 Task: Check the data of all home types sold above the list price in the last 1 year.
Action: Mouse moved to (790, 77)
Screenshot: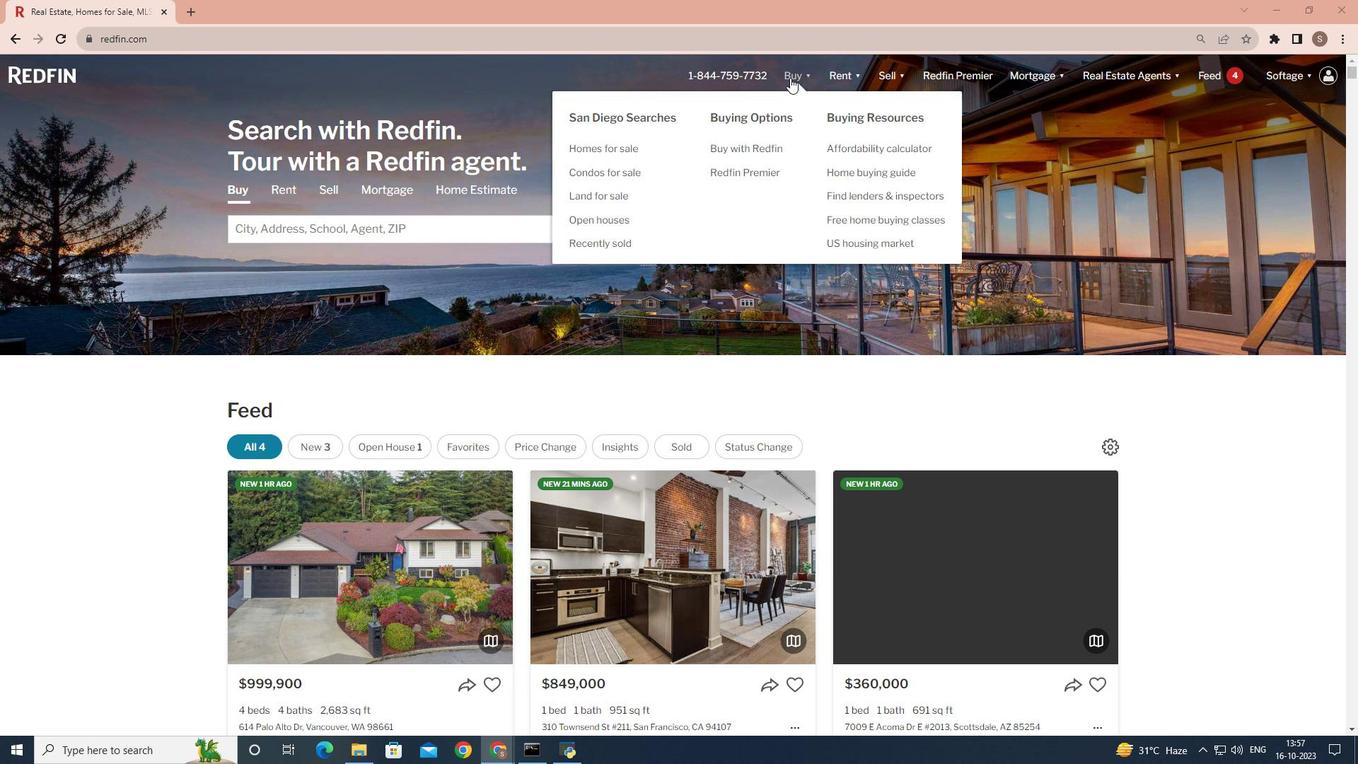 
Action: Mouse pressed left at (790, 77)
Screenshot: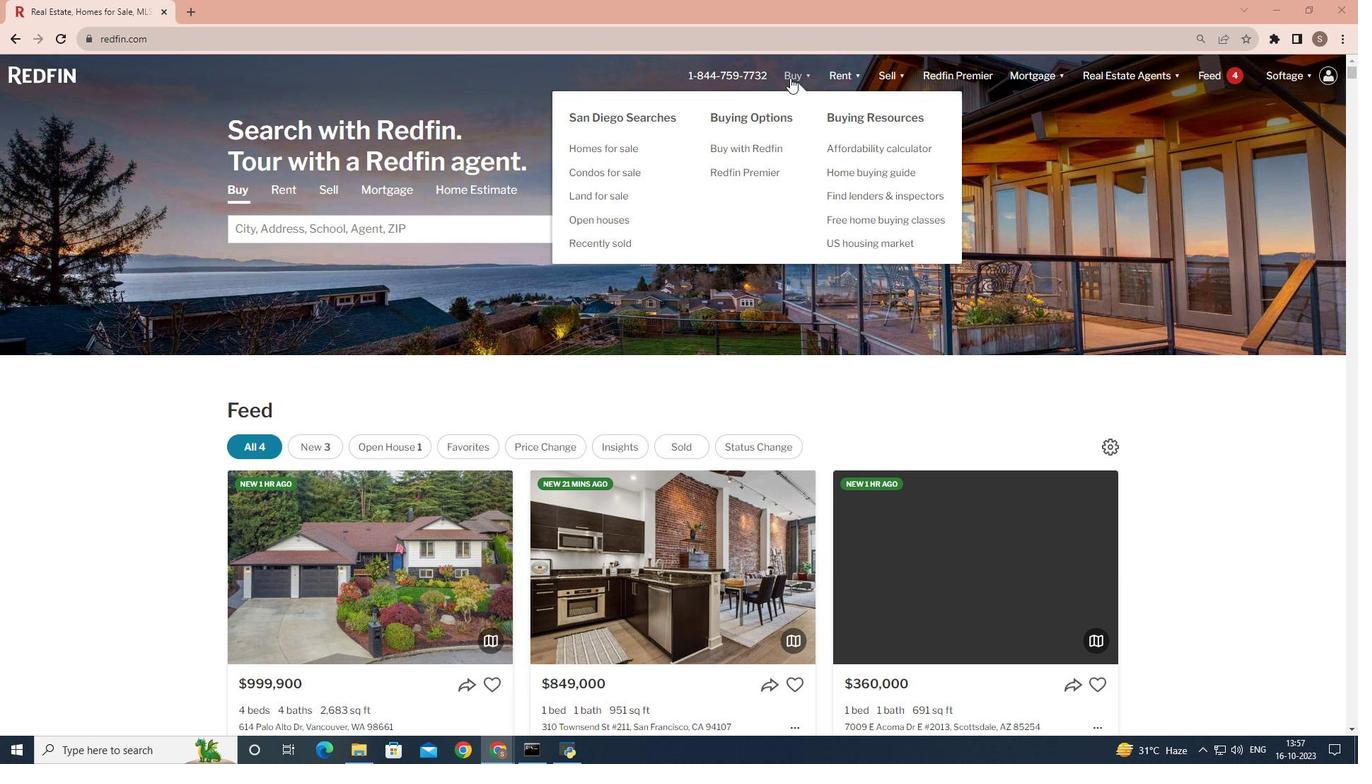 
Action: Mouse moved to (383, 292)
Screenshot: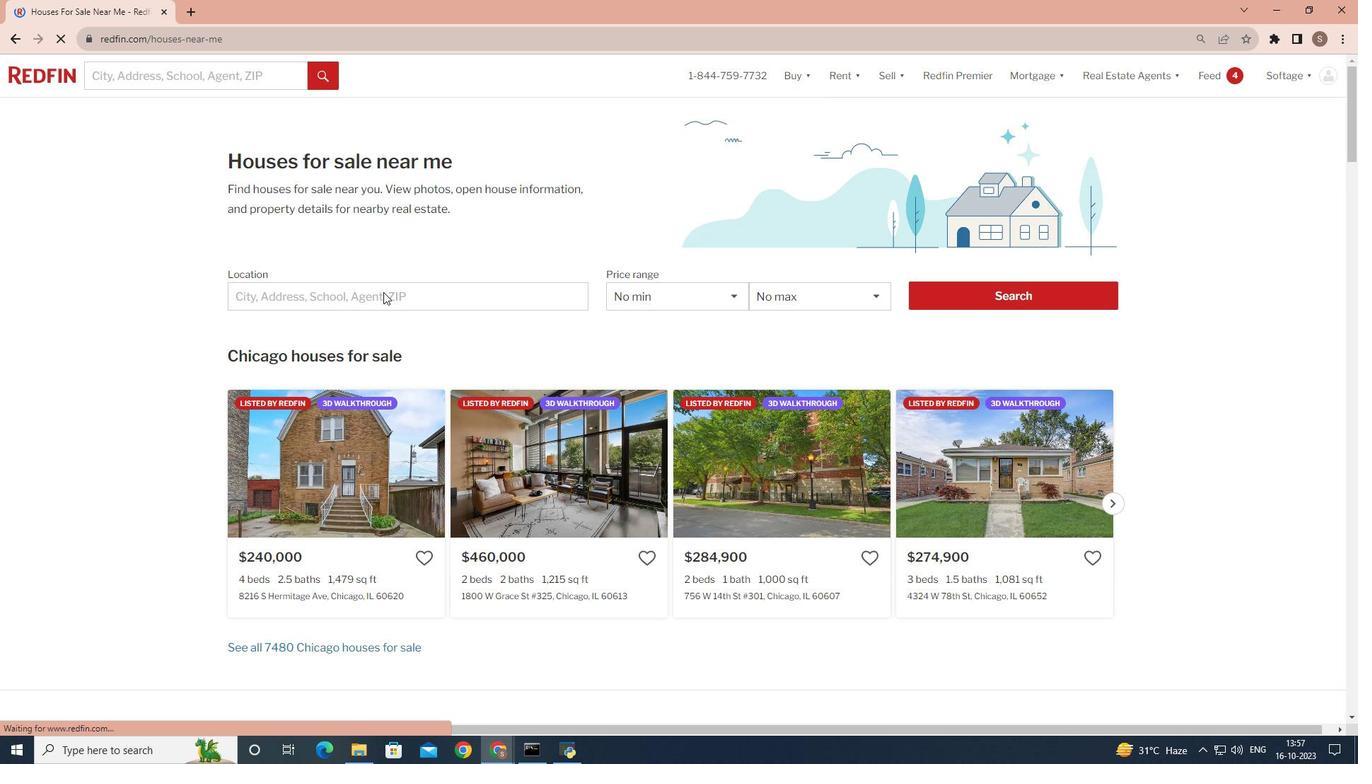 
Action: Mouse pressed left at (383, 292)
Screenshot: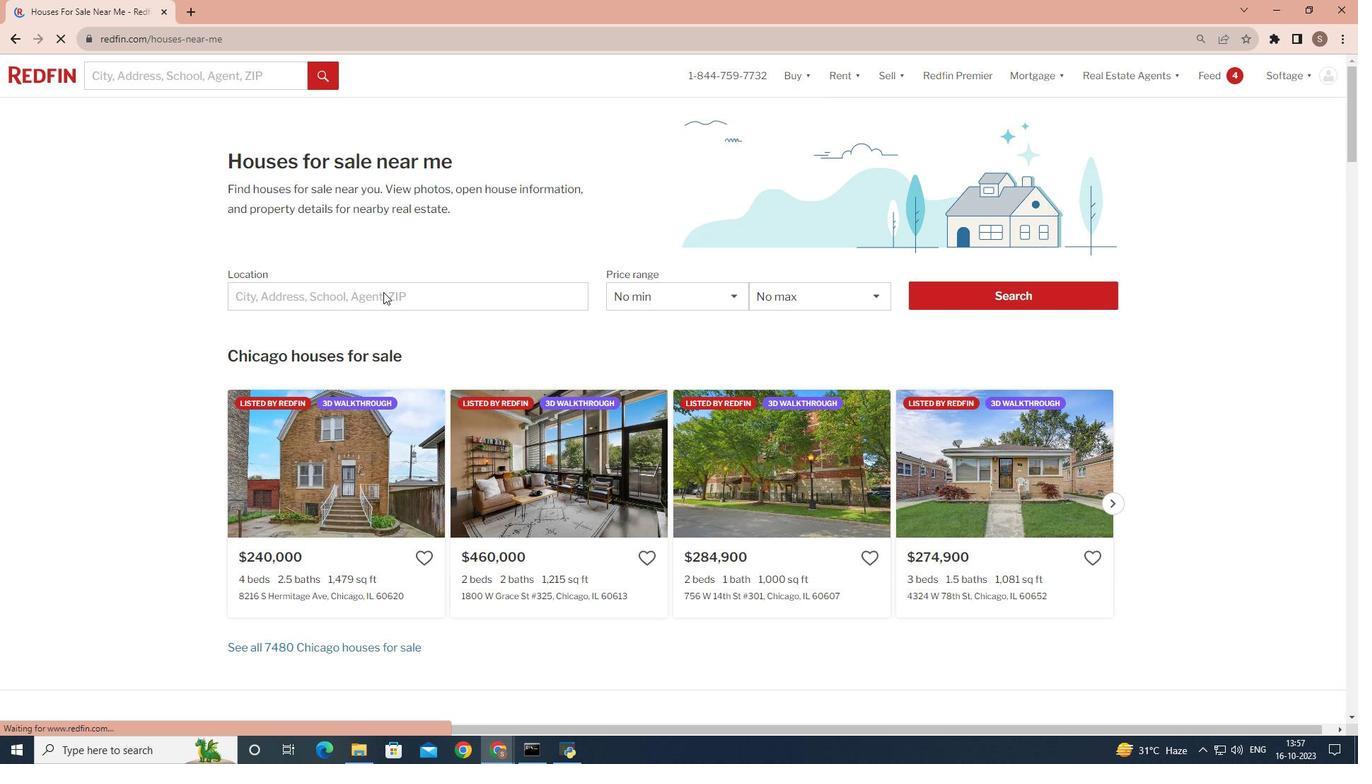 
Action: Mouse moved to (280, 292)
Screenshot: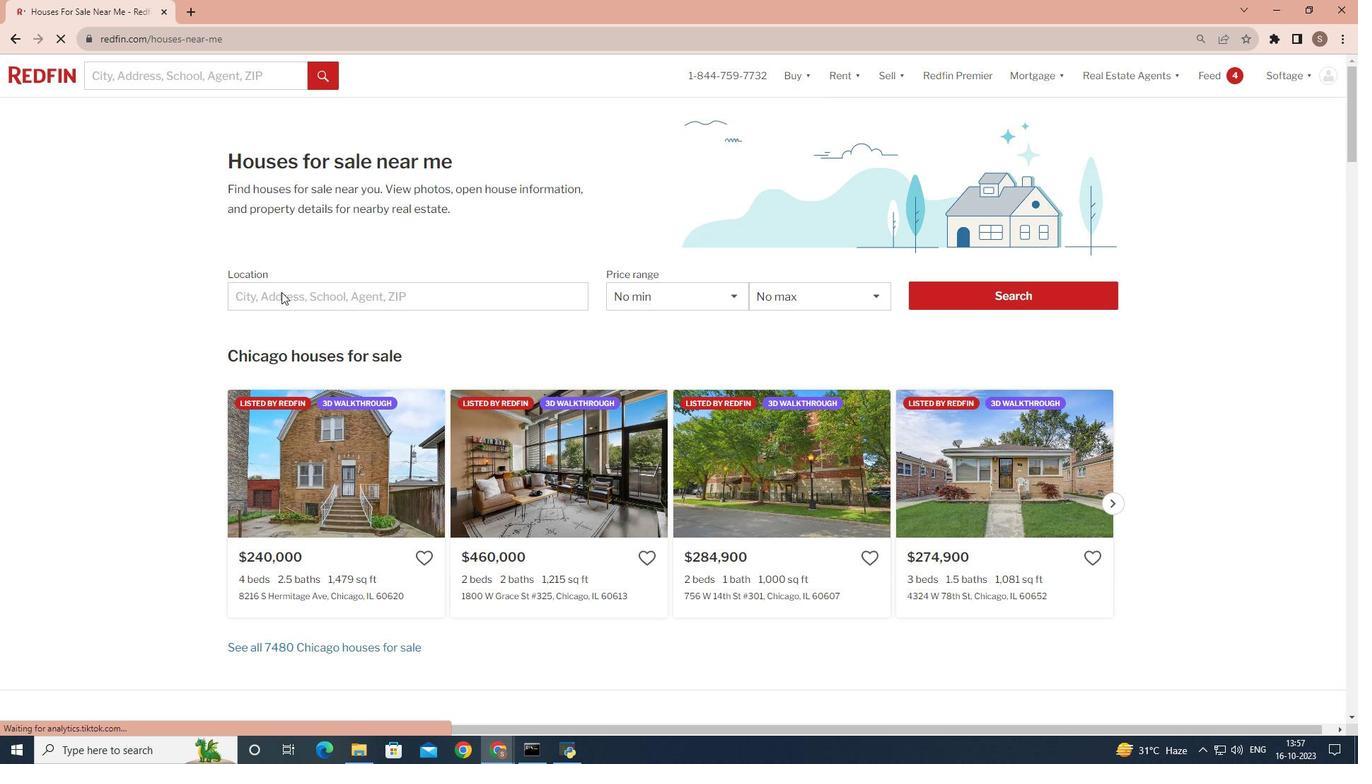
Action: Mouse pressed left at (280, 292)
Screenshot: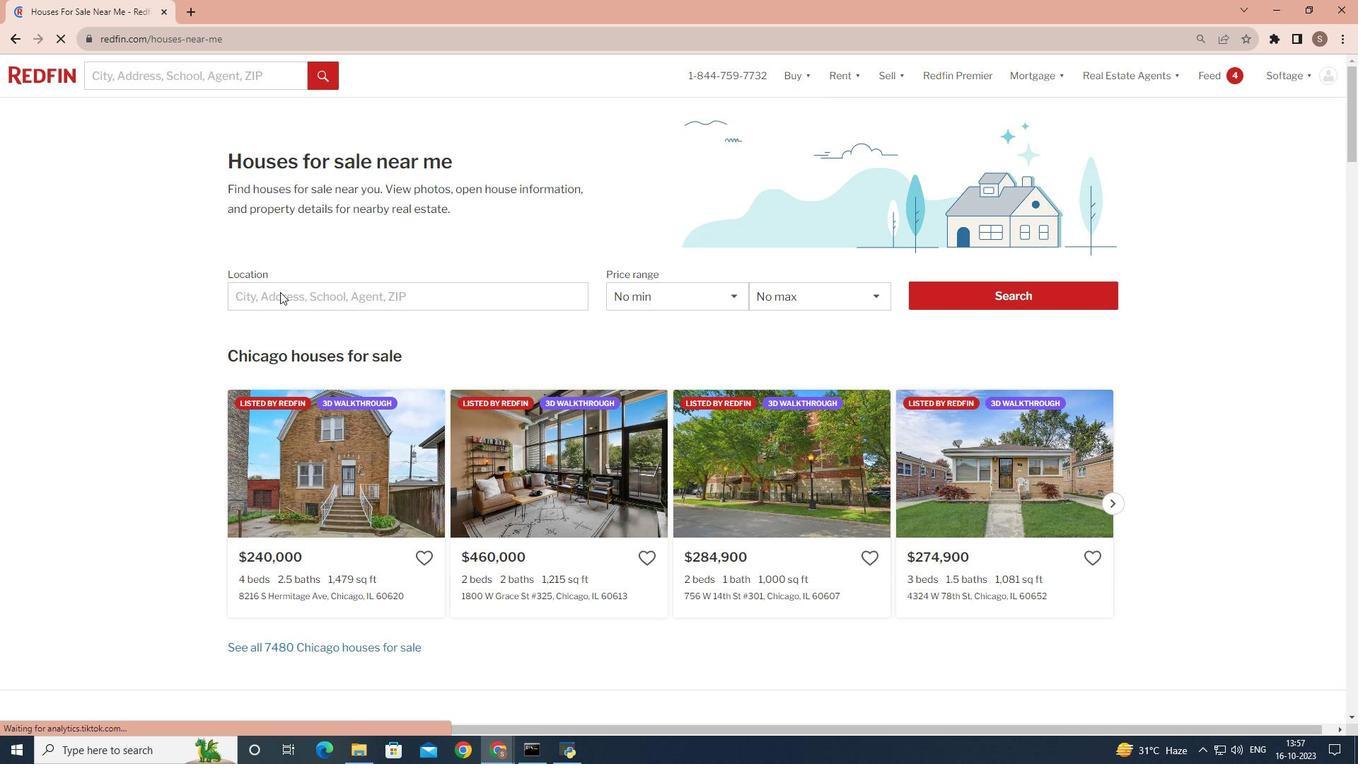 
Action: Mouse moved to (279, 293)
Screenshot: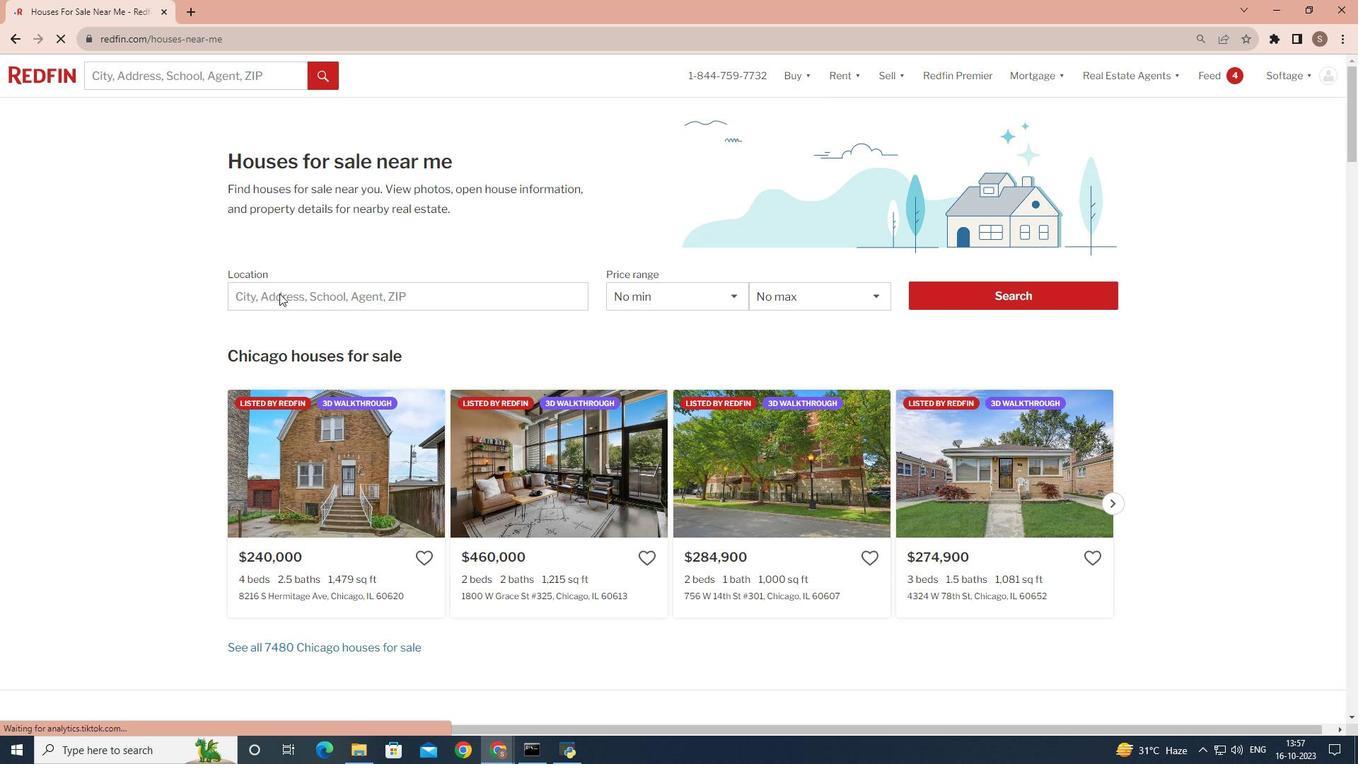 
Action: Mouse pressed left at (279, 293)
Screenshot: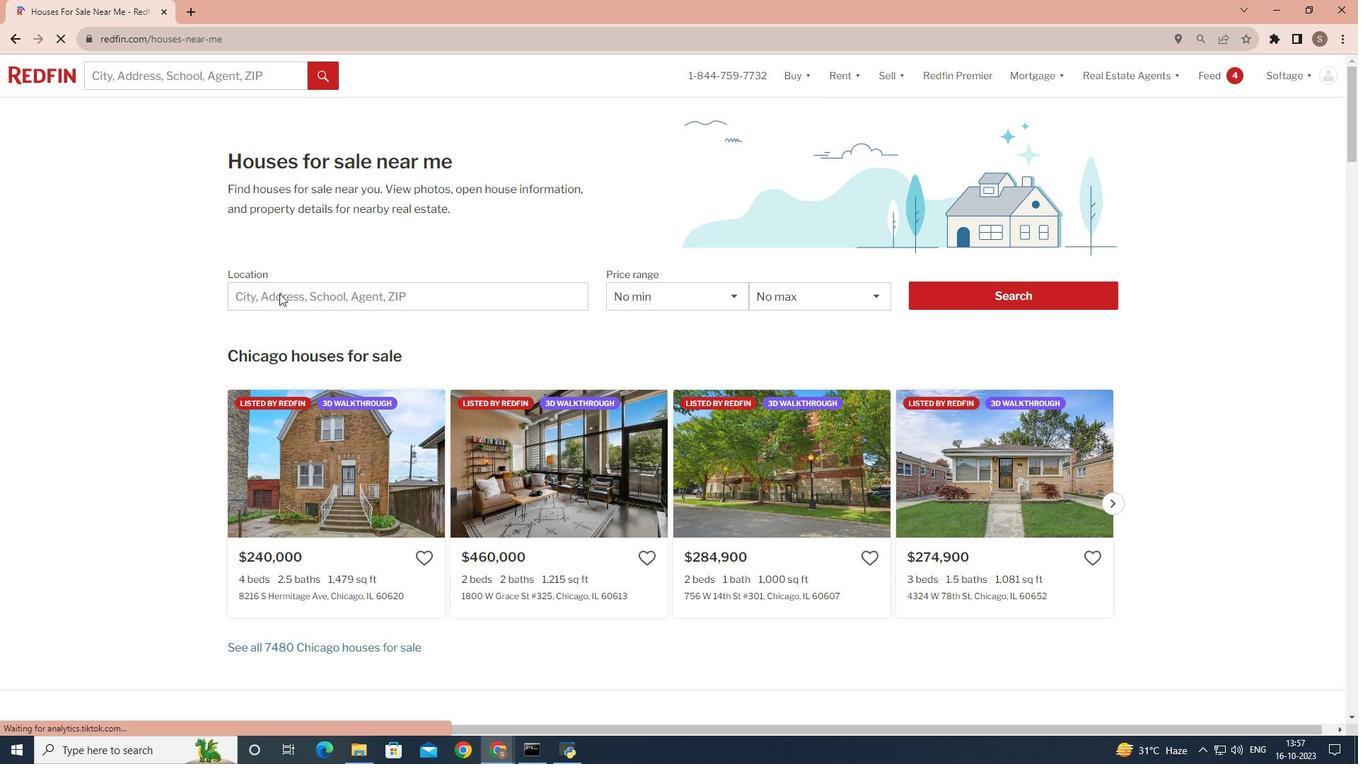 
Action: Key pressed <Key.shift>San<Key.space><Key.shift>Diego
Screenshot: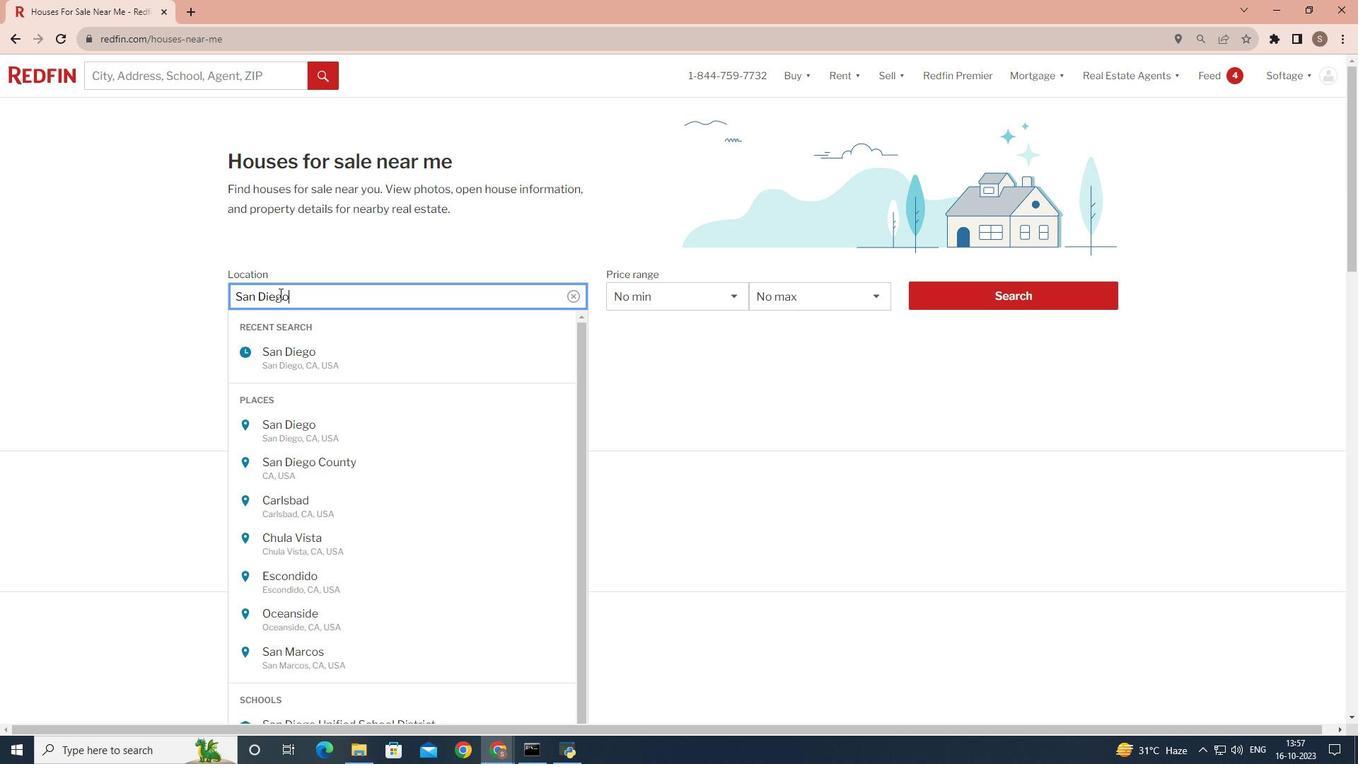 
Action: Mouse moved to (955, 292)
Screenshot: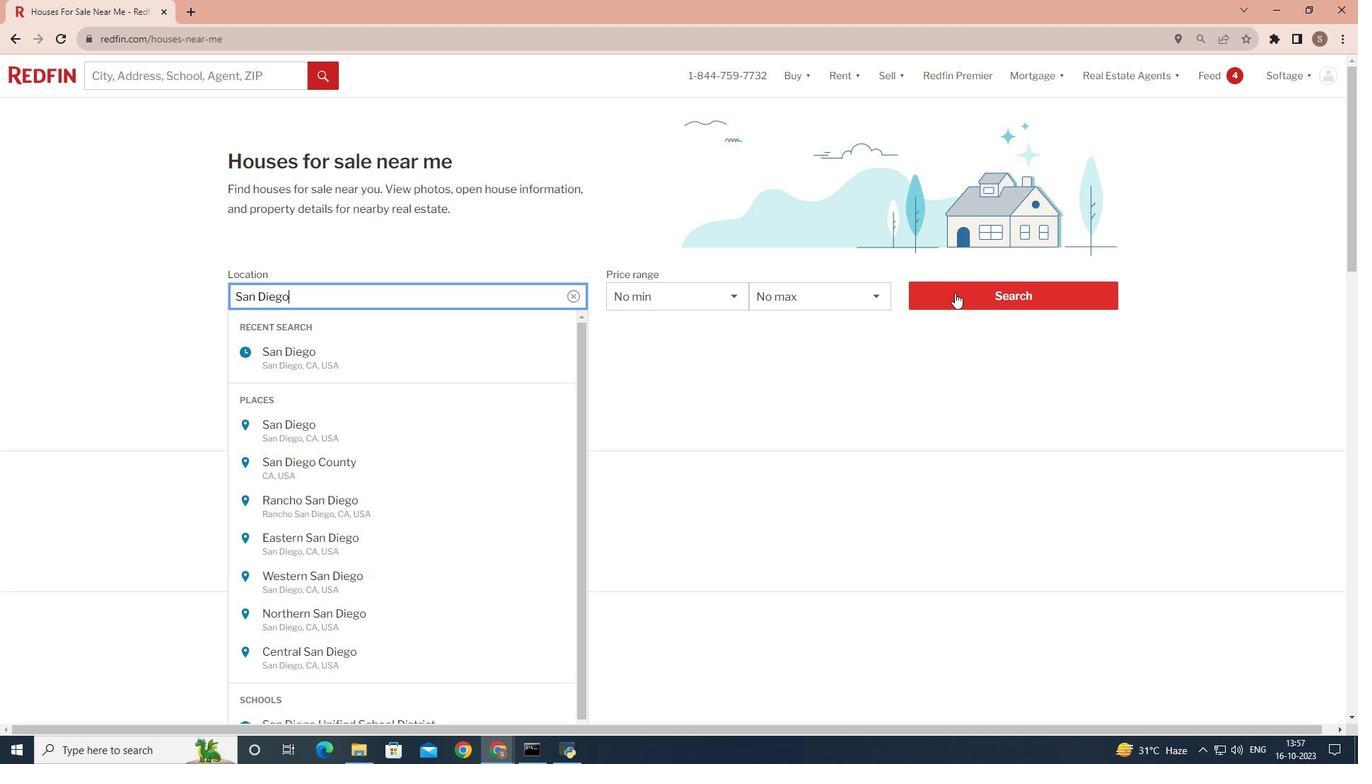 
Action: Mouse pressed left at (955, 292)
Screenshot: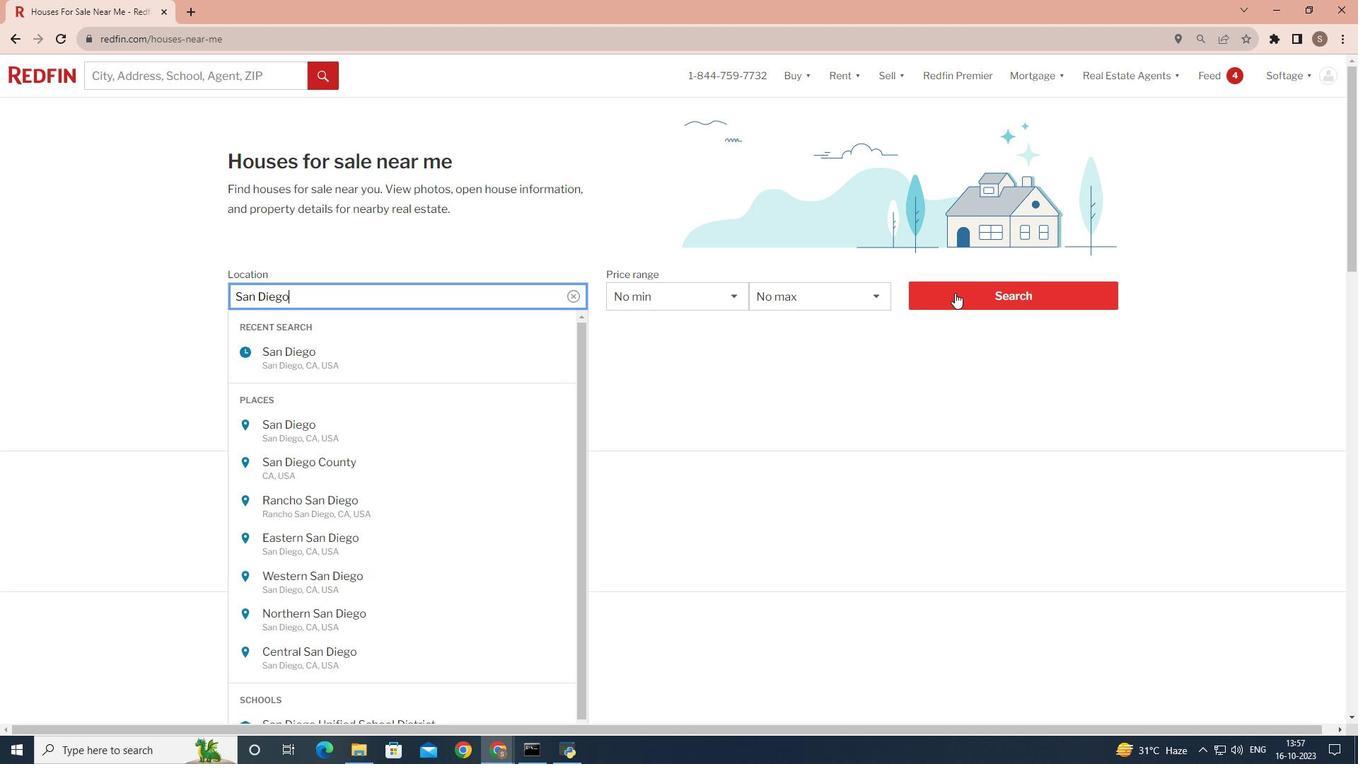 
Action: Mouse pressed left at (955, 292)
Screenshot: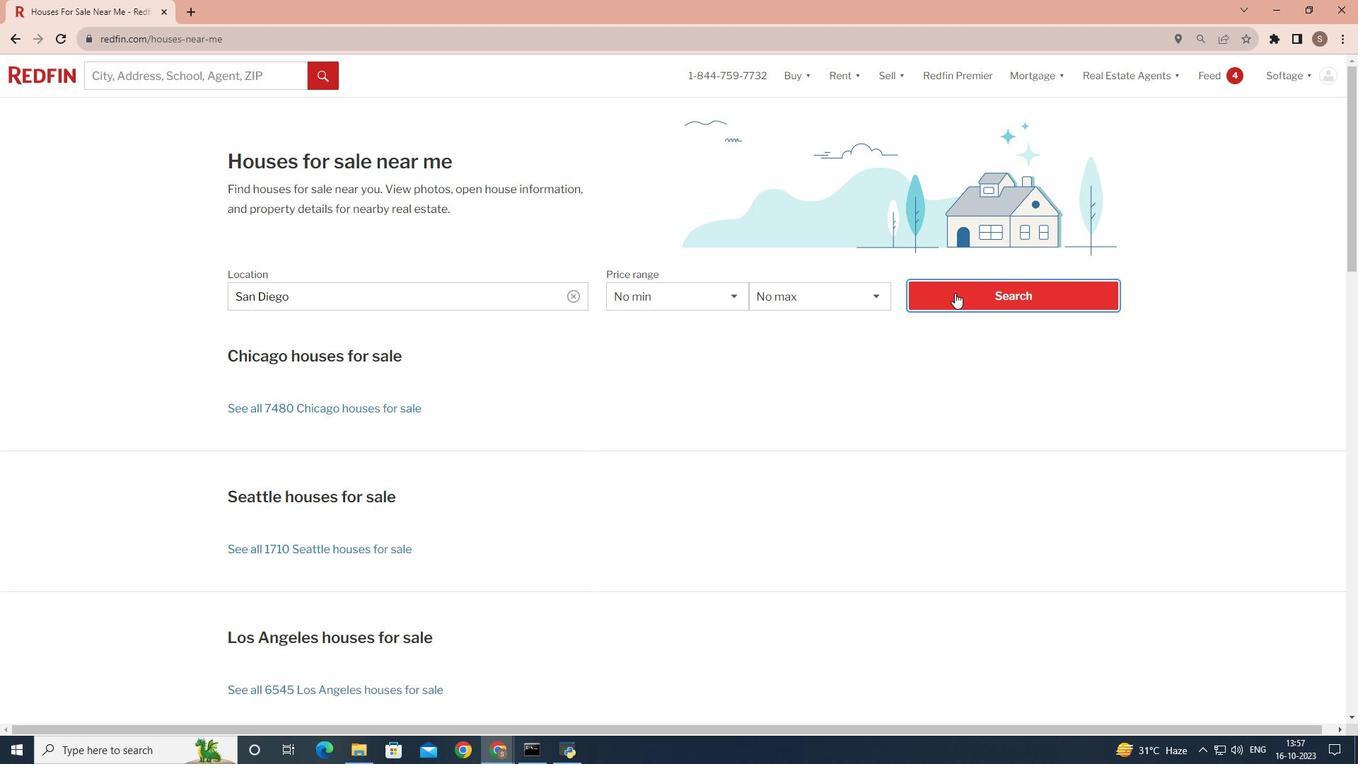 
Action: Mouse moved to (1209, 126)
Screenshot: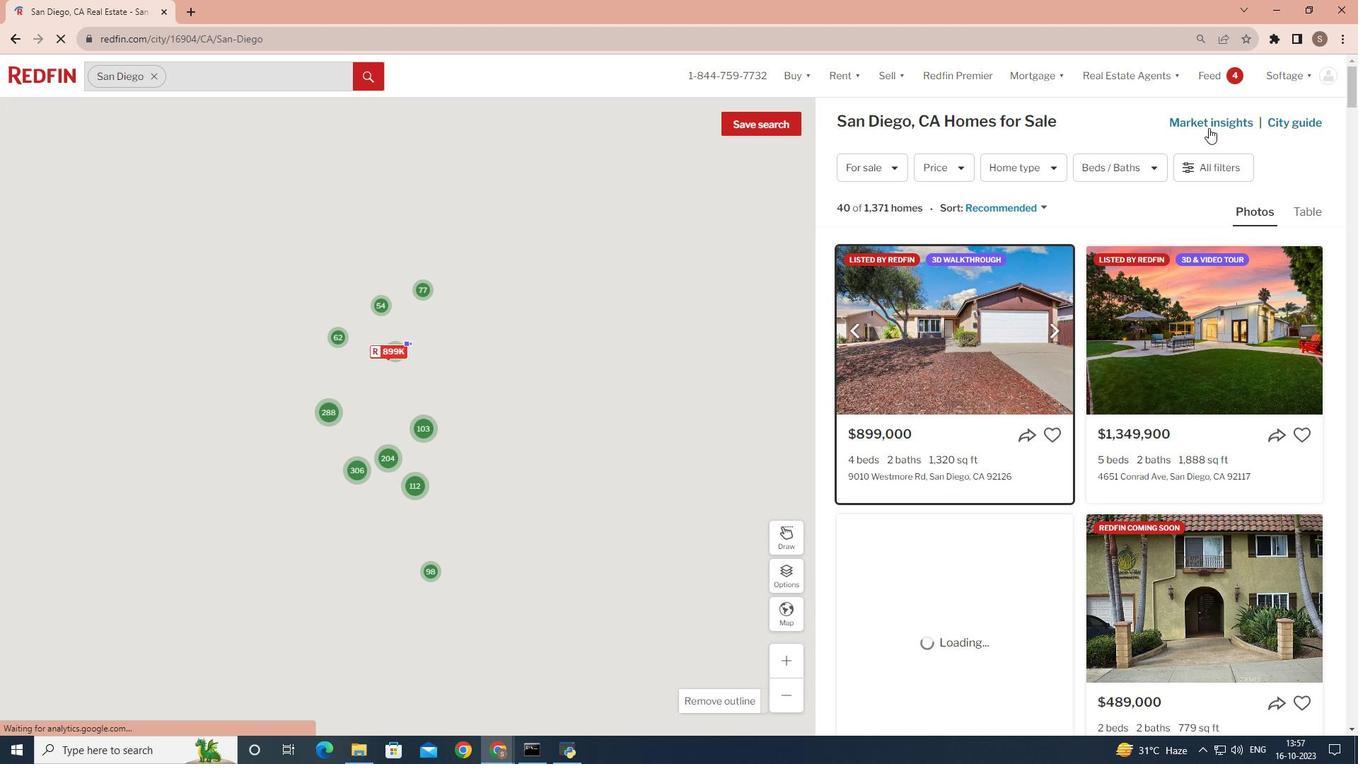 
Action: Mouse pressed left at (1209, 126)
Screenshot: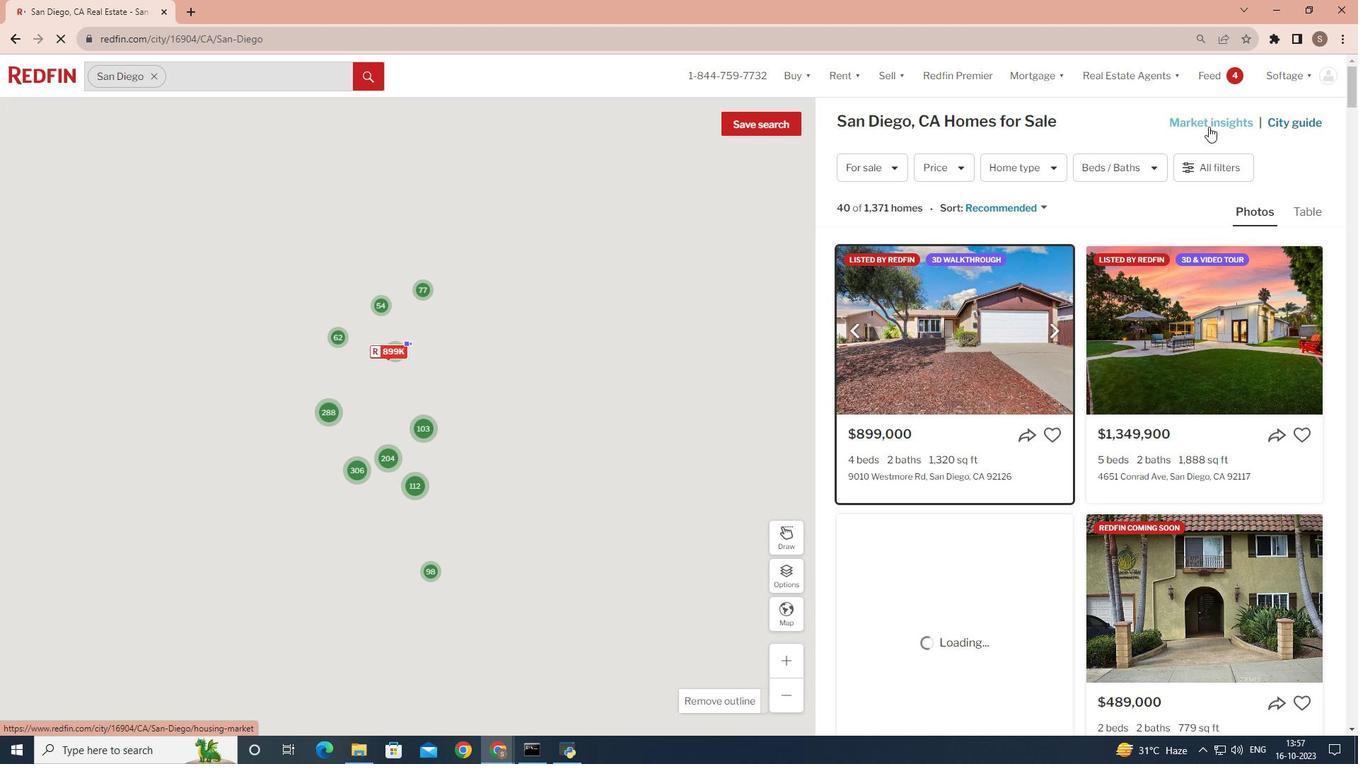 
Action: Mouse moved to (328, 239)
Screenshot: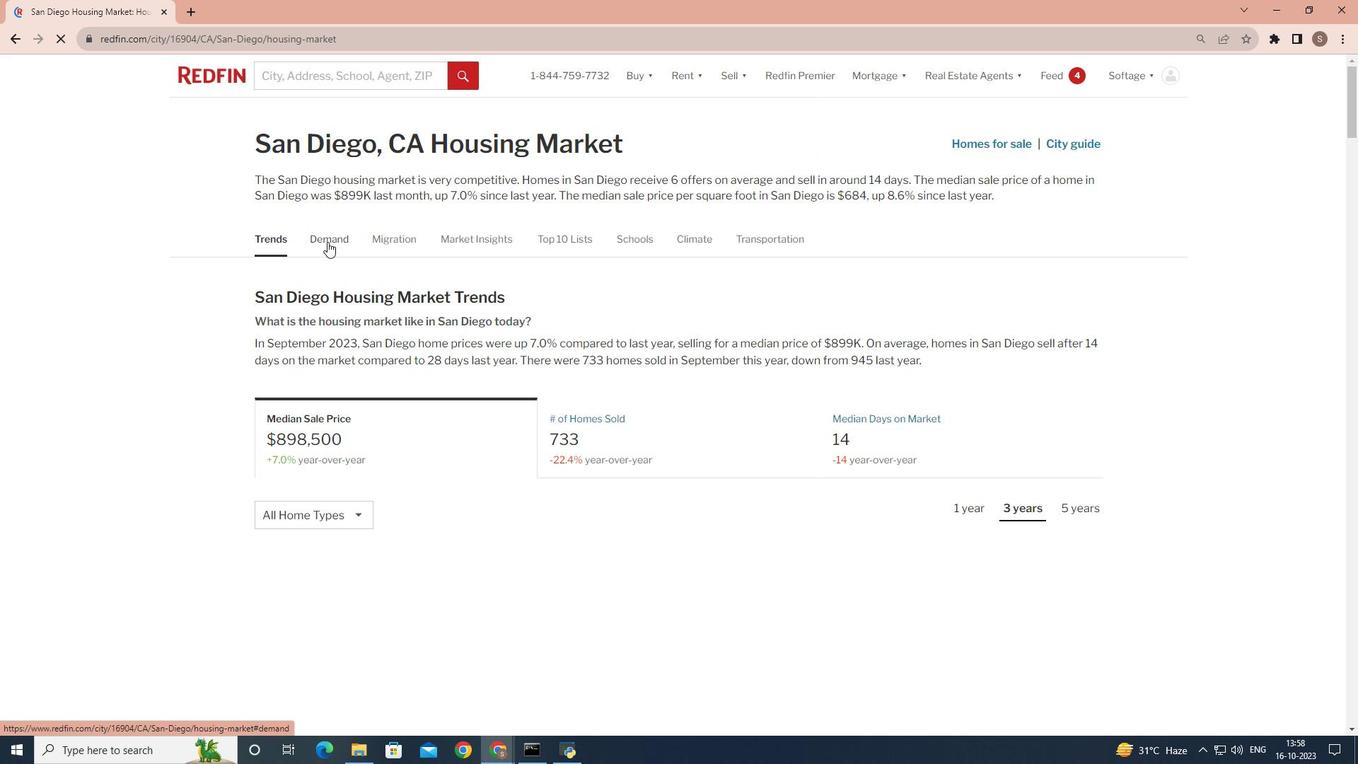 
Action: Mouse pressed left at (328, 239)
Screenshot: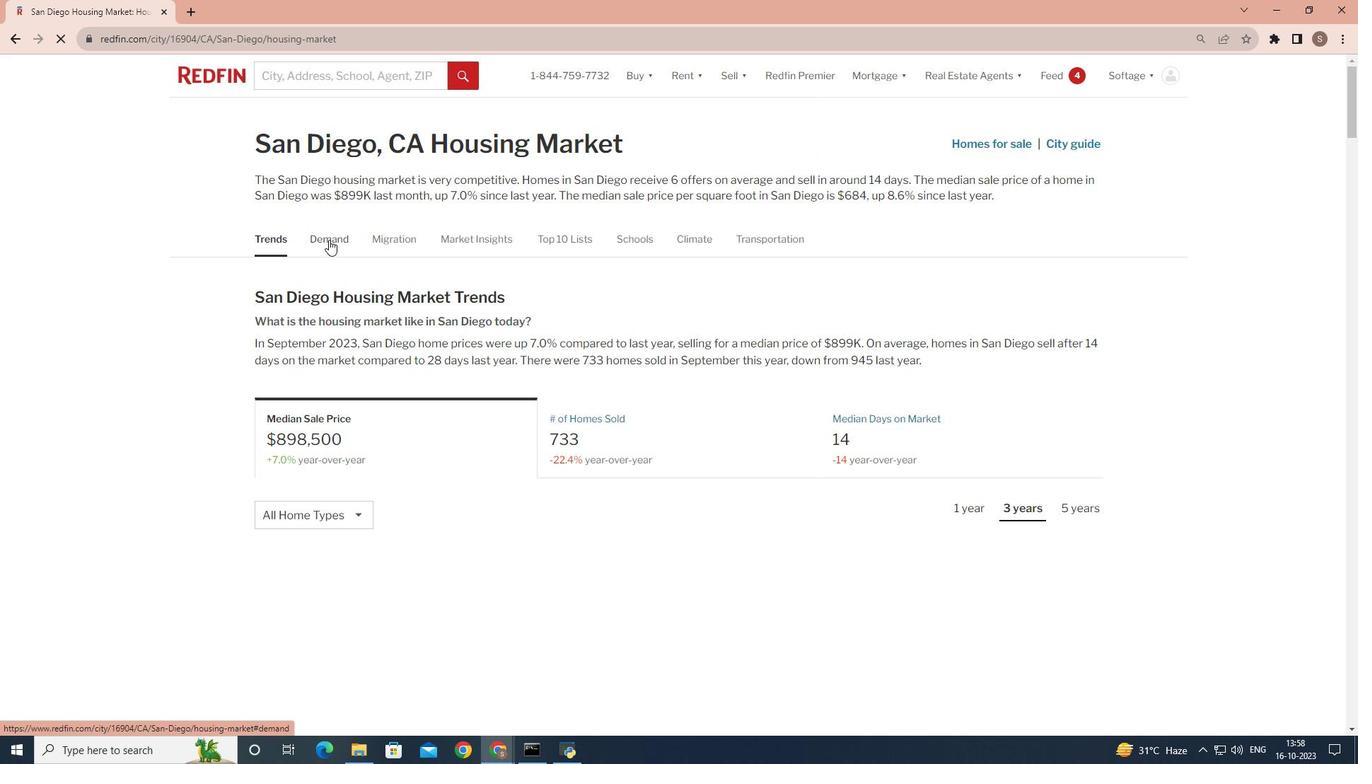 
Action: Mouse moved to (659, 283)
Screenshot: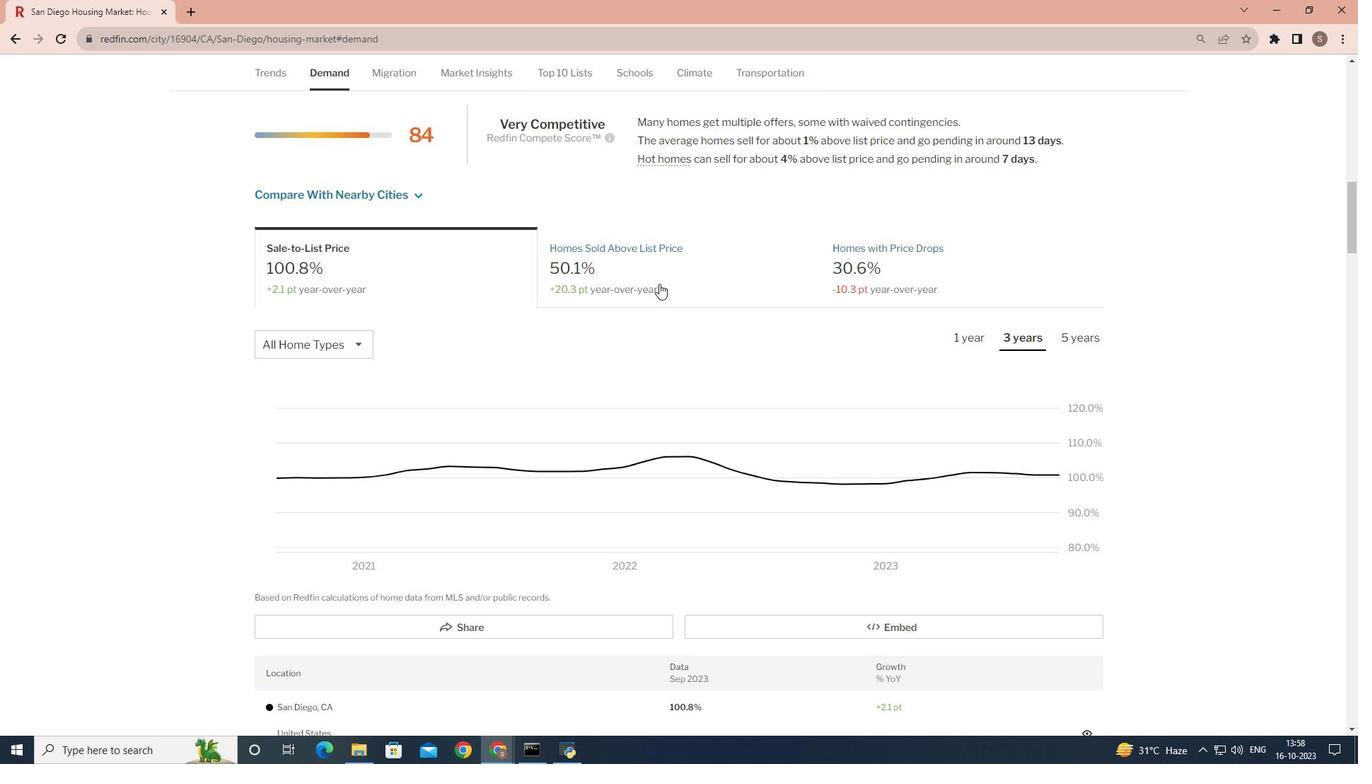 
Action: Mouse pressed left at (659, 283)
Screenshot: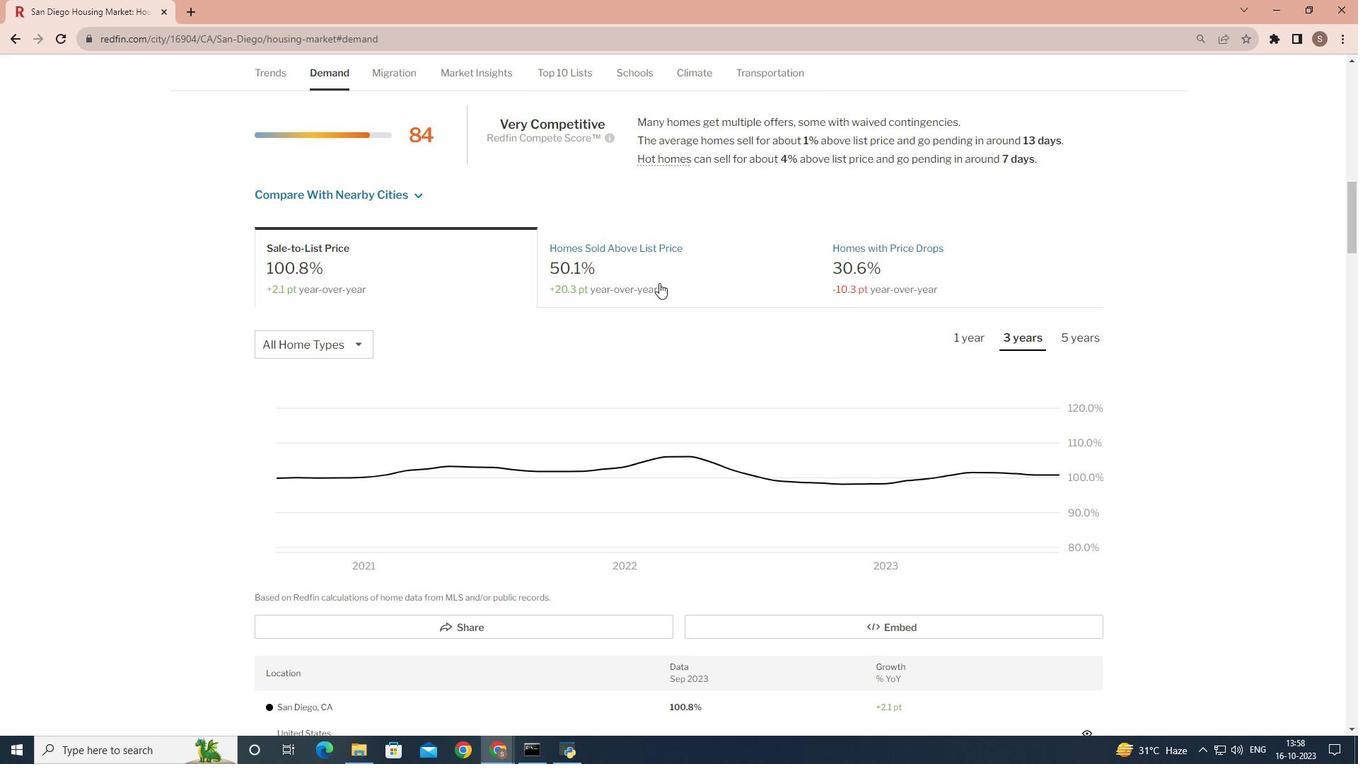 
Action: Mouse moved to (983, 335)
Screenshot: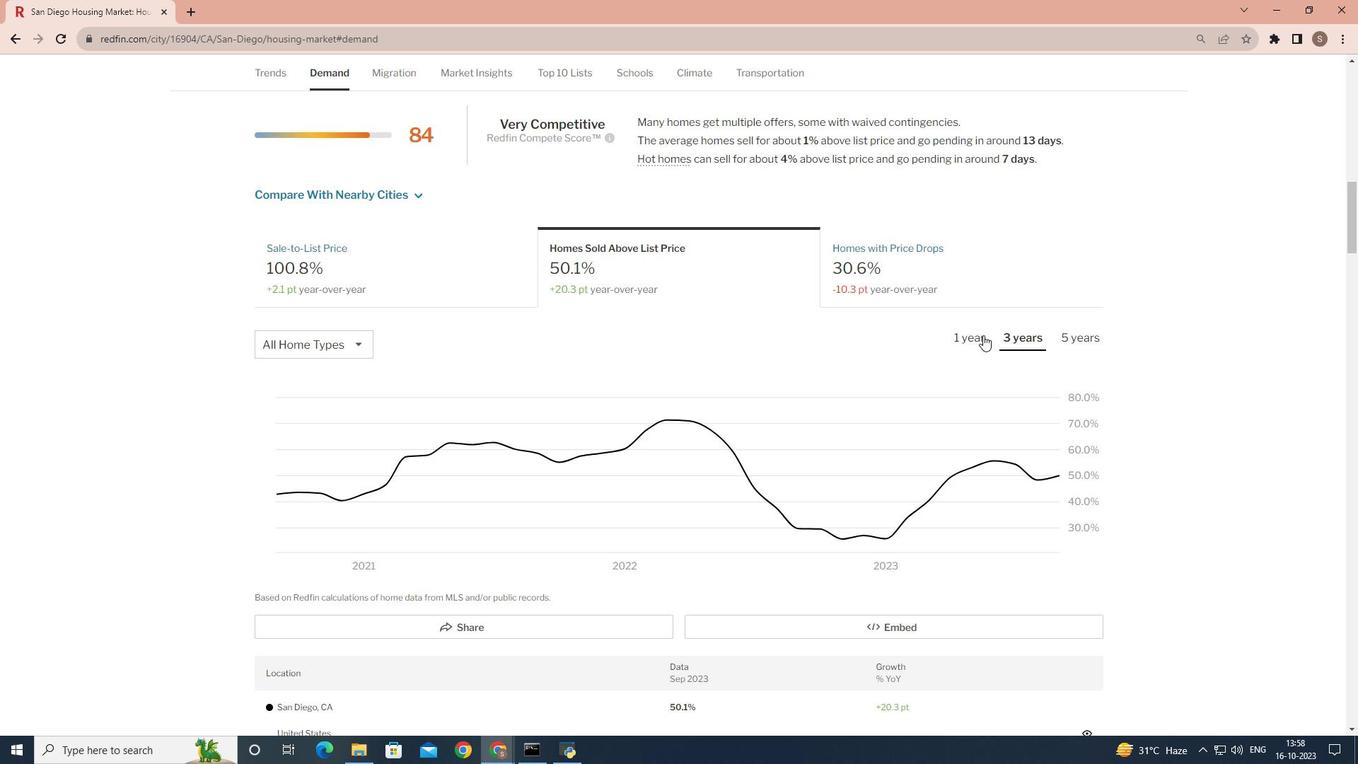 
Action: Mouse pressed left at (983, 335)
Screenshot: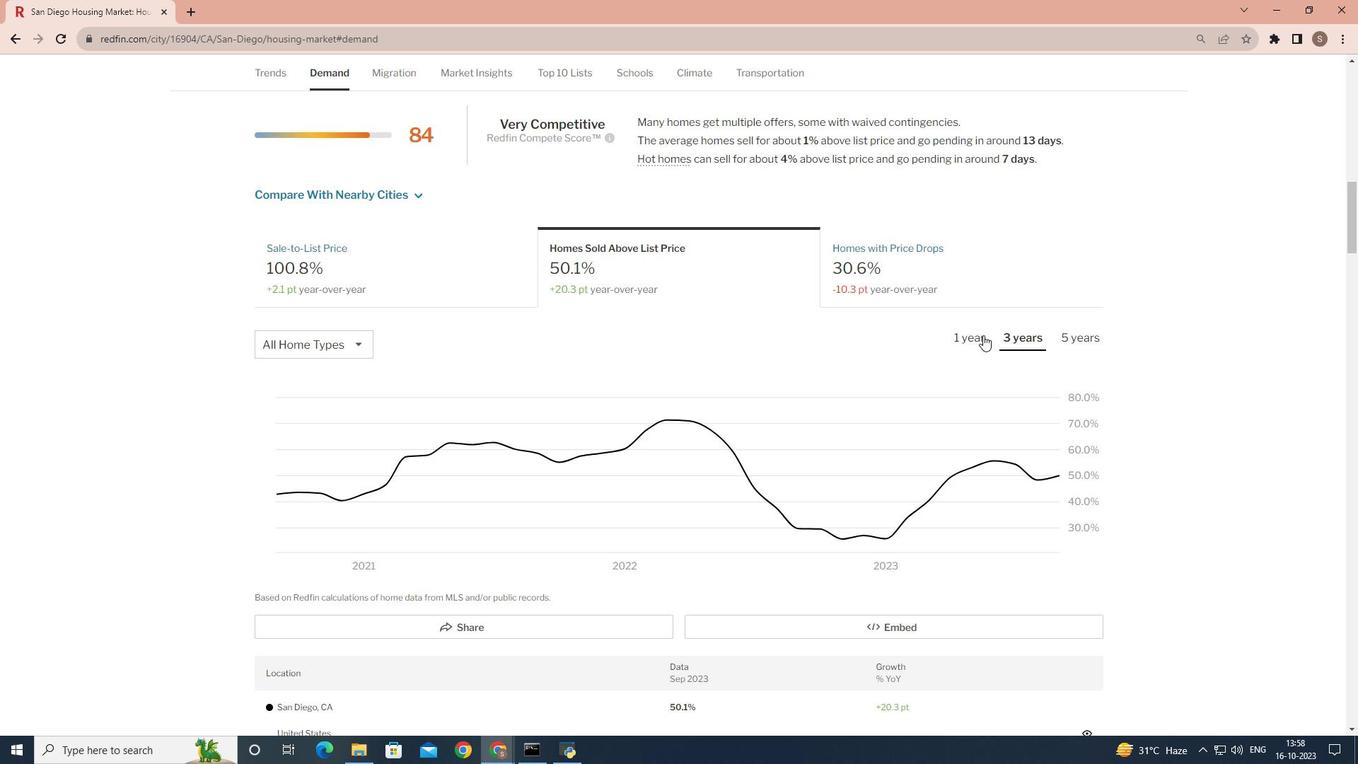 
Action: Mouse moved to (927, 453)
Screenshot: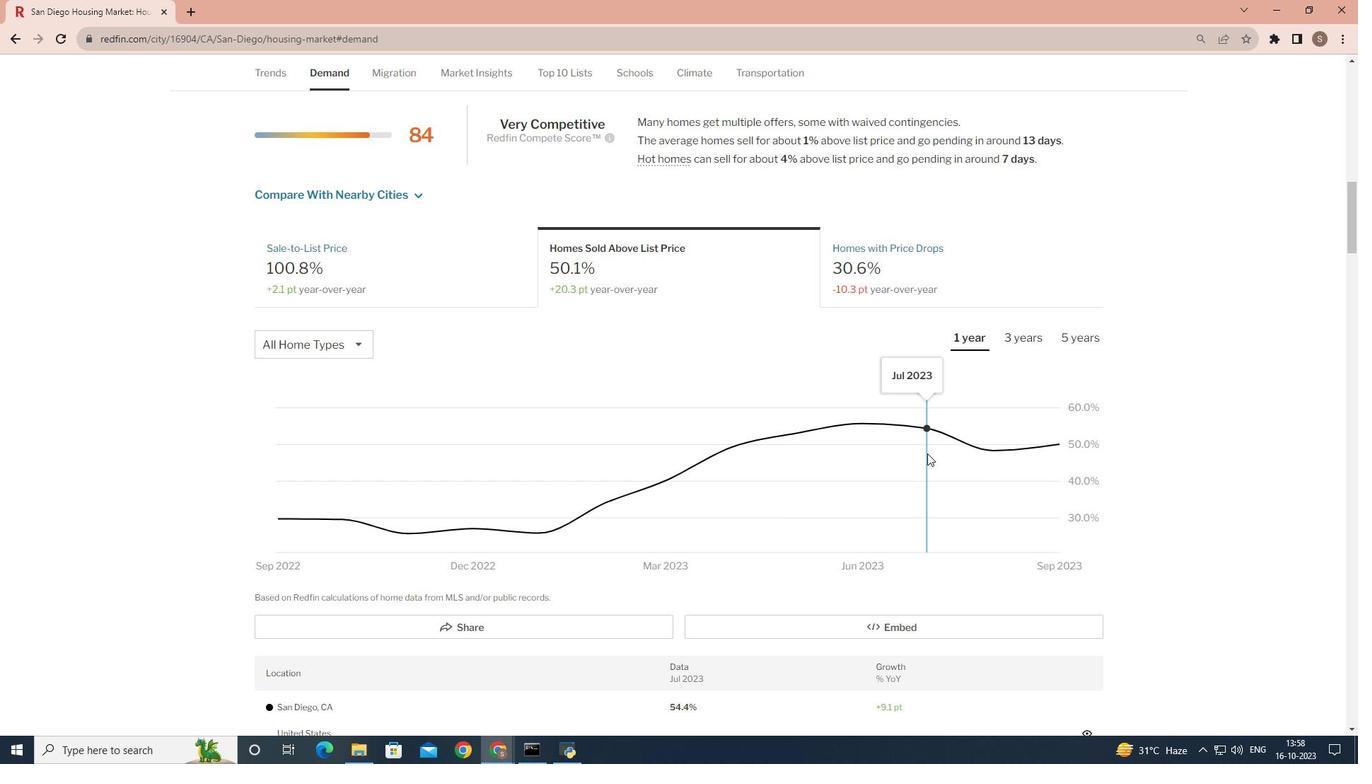 
